 Task: Toggle the format on type in the formatting.
Action: Mouse moved to (10, 566)
Screenshot: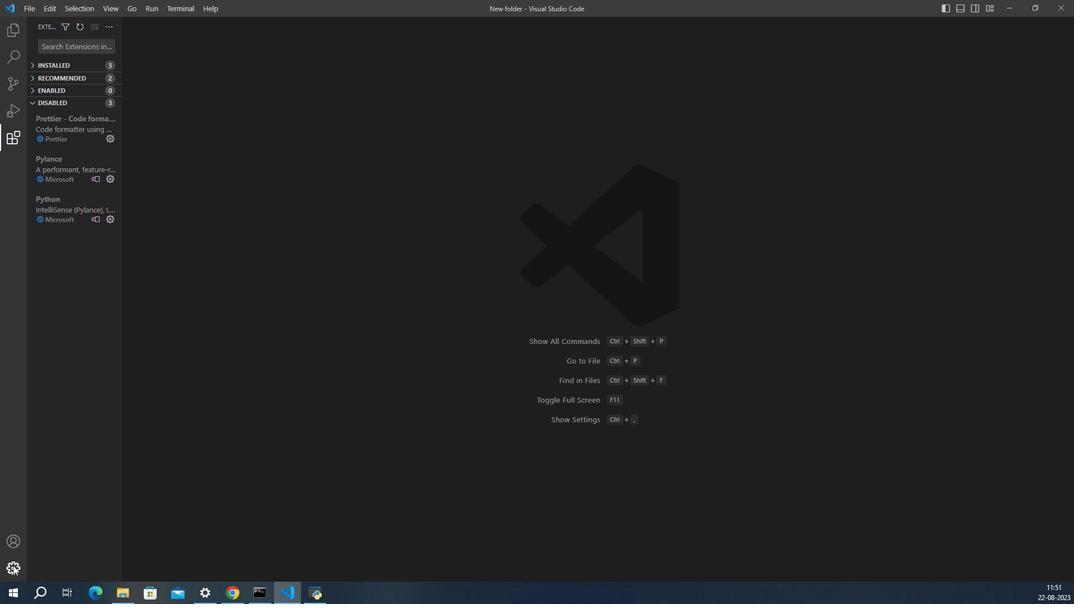 
Action: Mouse pressed left at (10, 566)
Screenshot: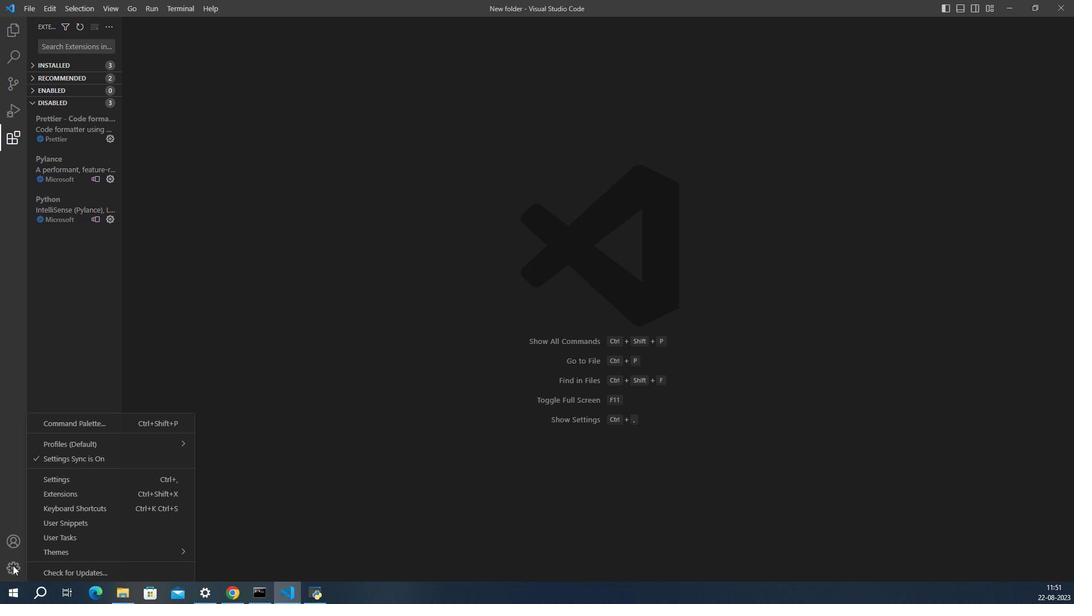 
Action: Mouse moved to (56, 482)
Screenshot: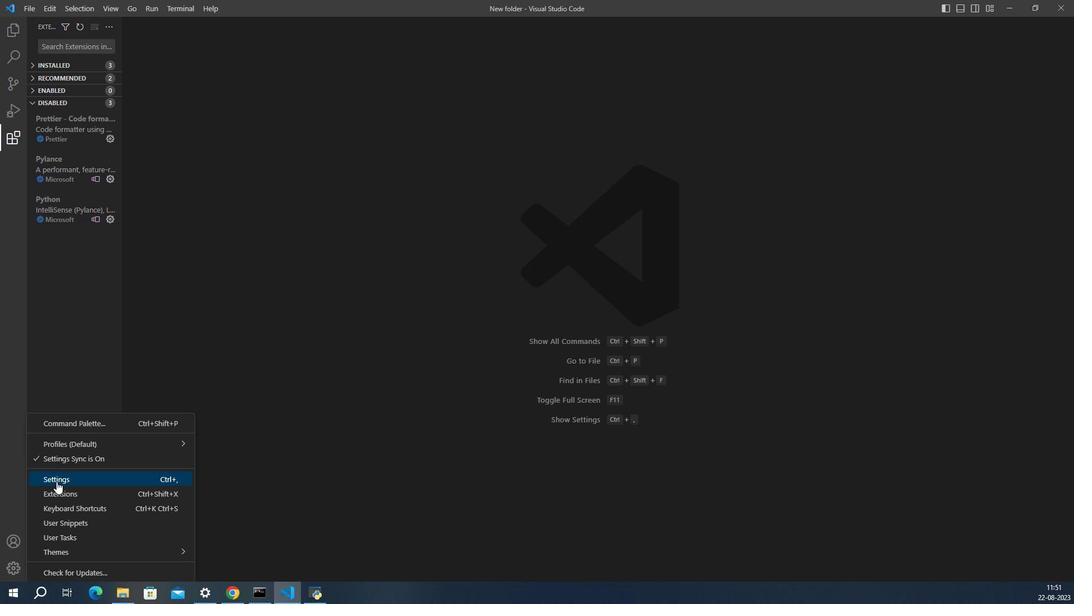 
Action: Mouse pressed left at (56, 482)
Screenshot: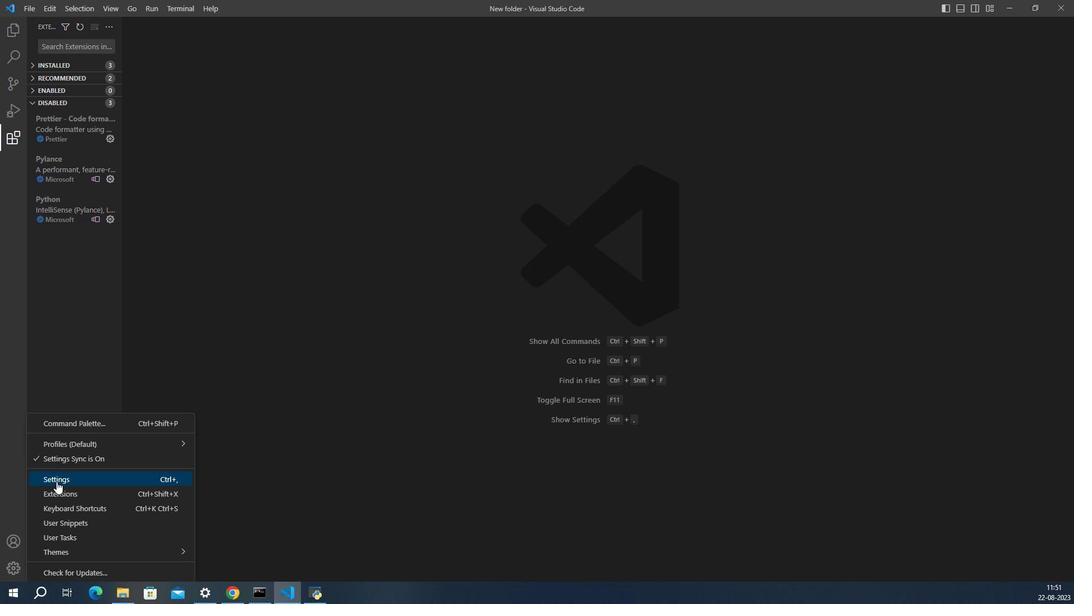 
Action: Mouse moved to (502, 353)
Screenshot: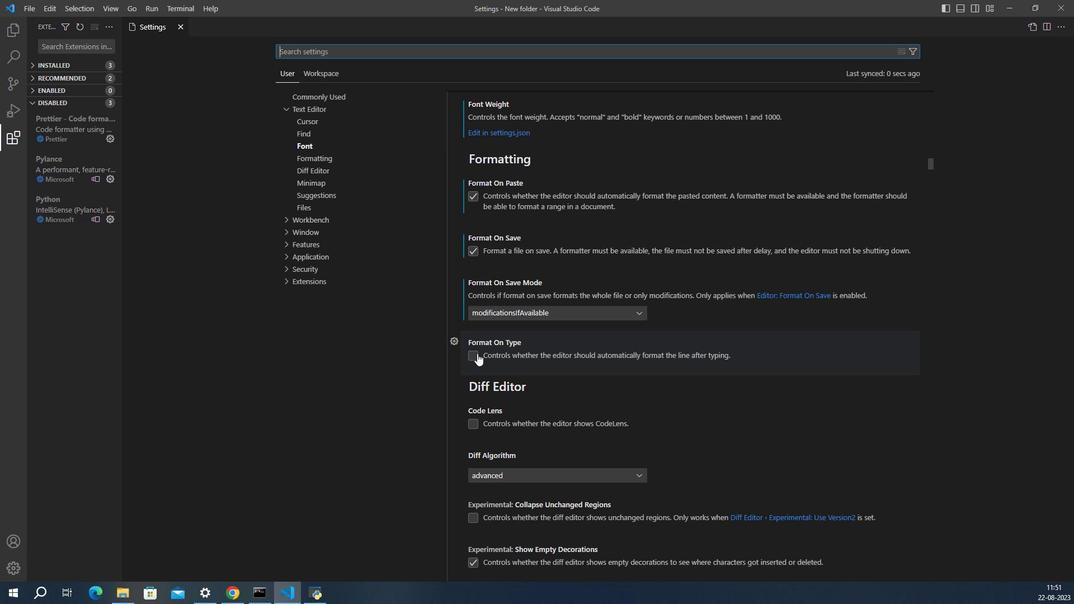 
Action: Mouse pressed left at (502, 353)
Screenshot: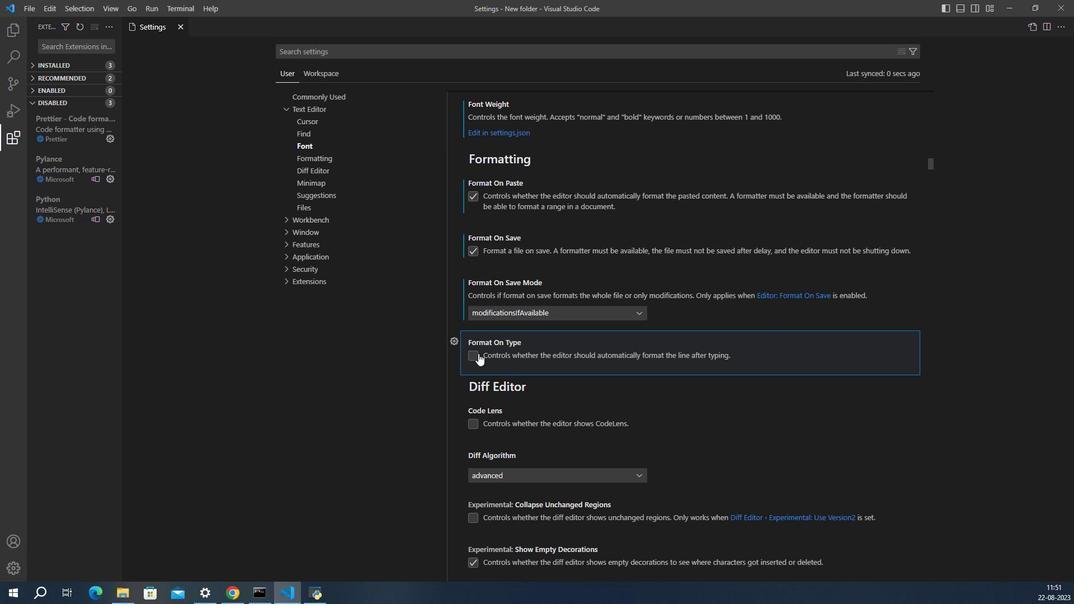 
Action: Mouse moved to (532, 353)
Screenshot: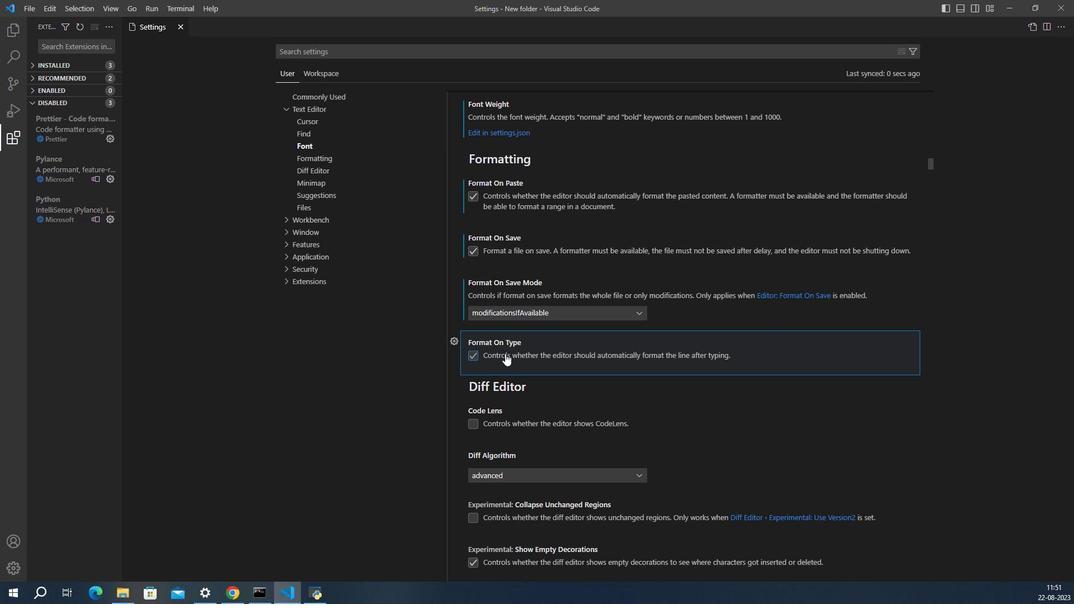 
